 Task: Create a due date automation trigger when advanced on, 2 hours before a card is due add content with a name not containing resume.
Action: Mouse moved to (921, 270)
Screenshot: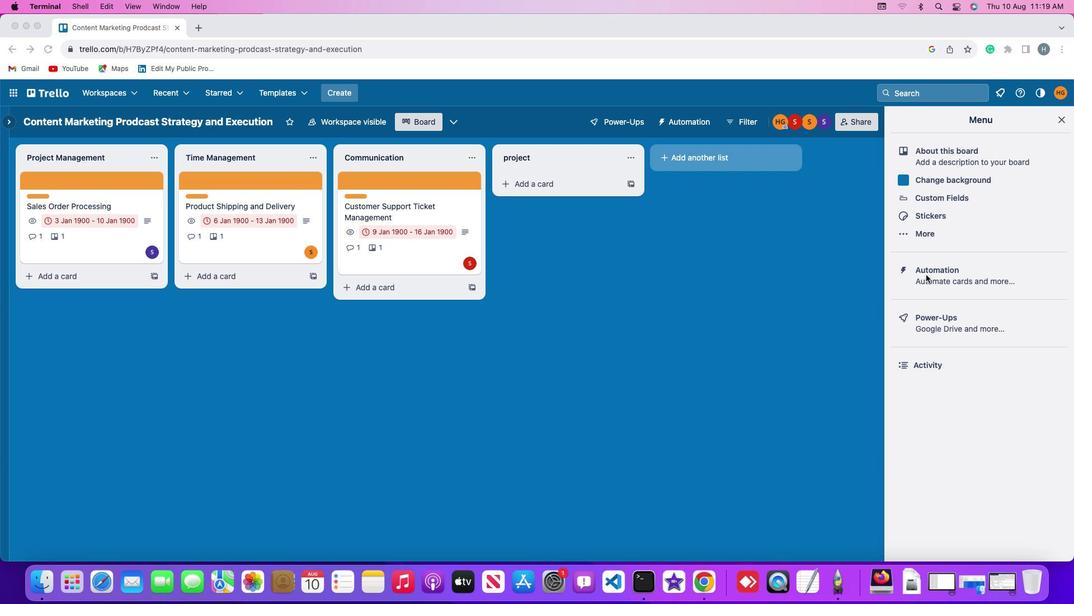 
Action: Mouse pressed left at (921, 270)
Screenshot: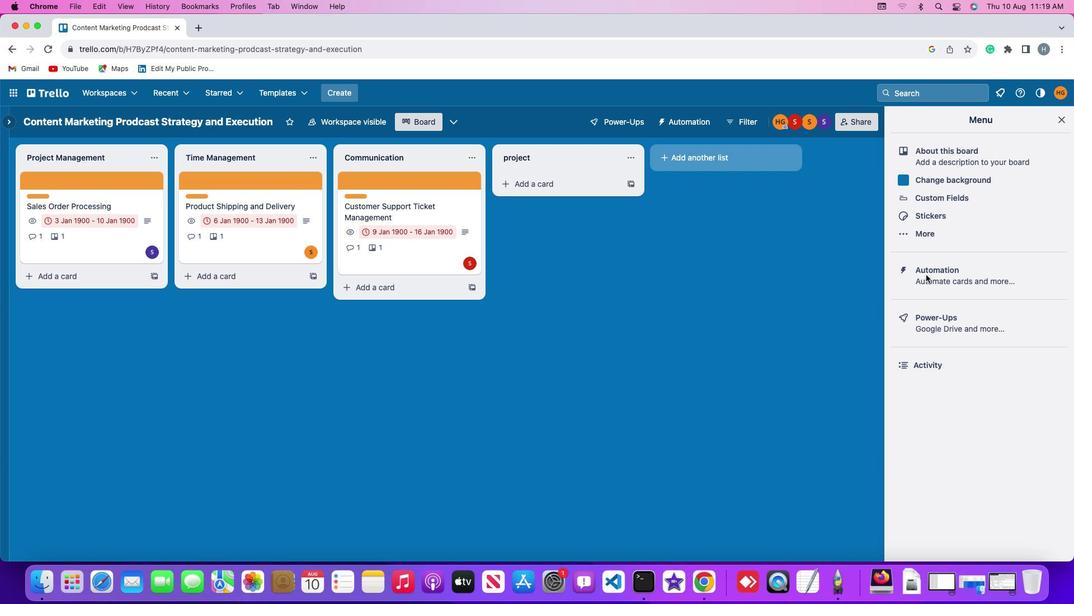 
Action: Mouse pressed left at (921, 270)
Screenshot: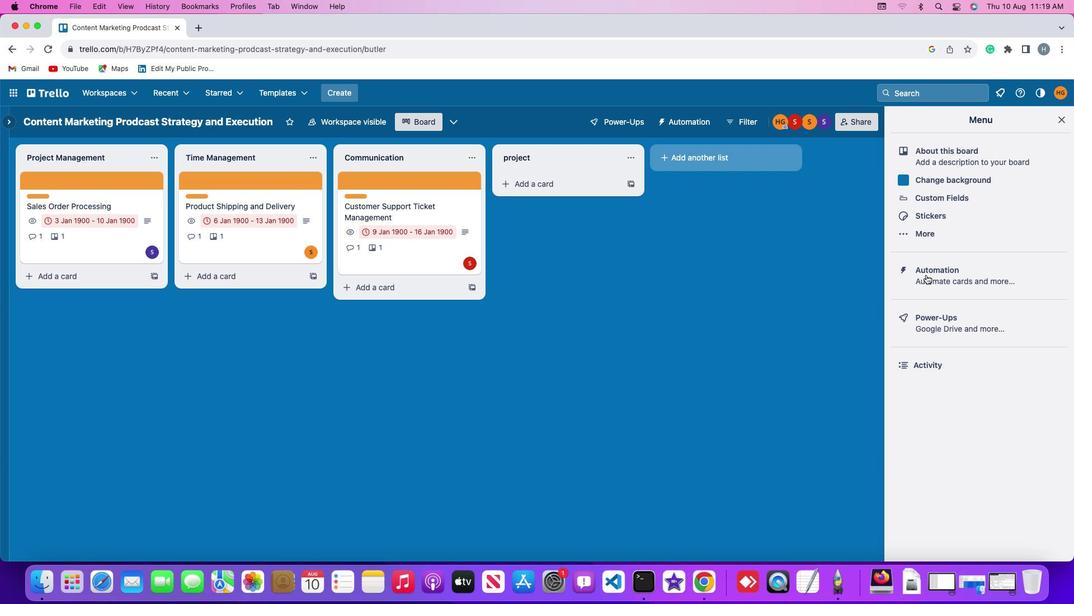 
Action: Mouse moved to (78, 258)
Screenshot: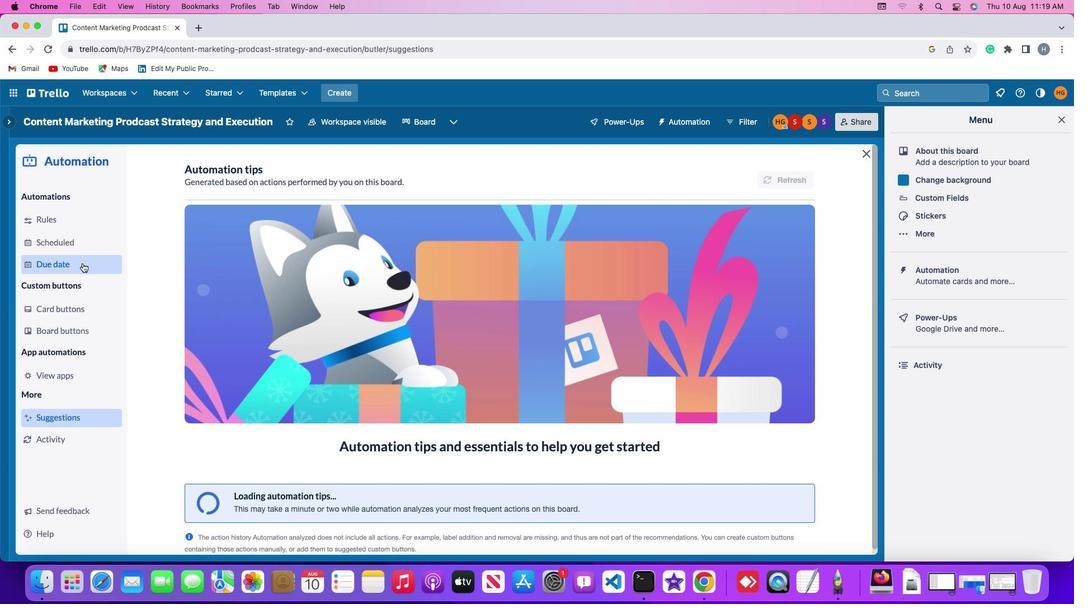 
Action: Mouse pressed left at (78, 258)
Screenshot: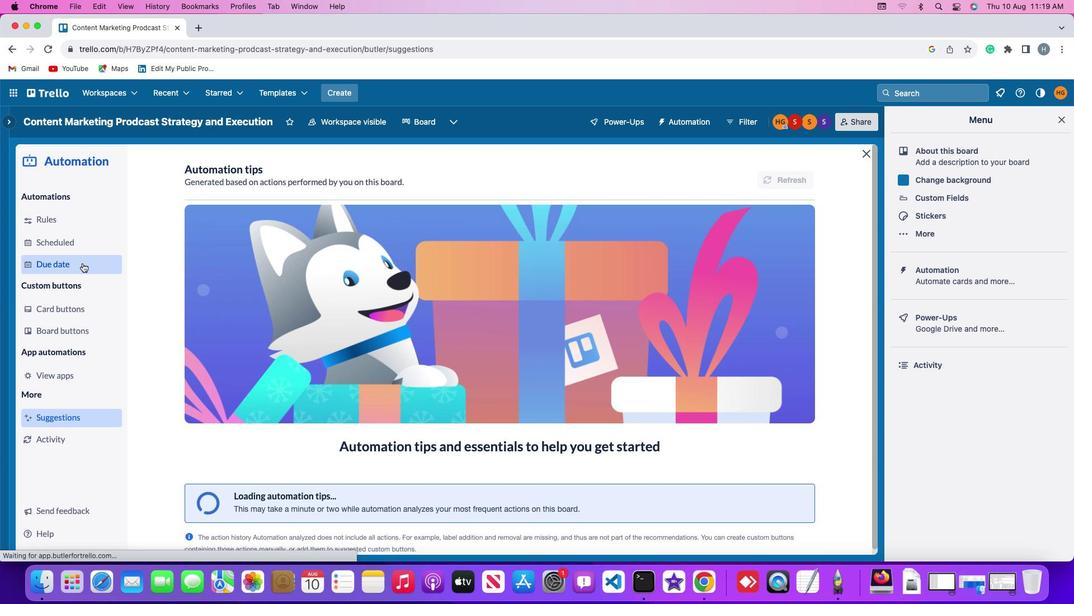 
Action: Mouse moved to (763, 166)
Screenshot: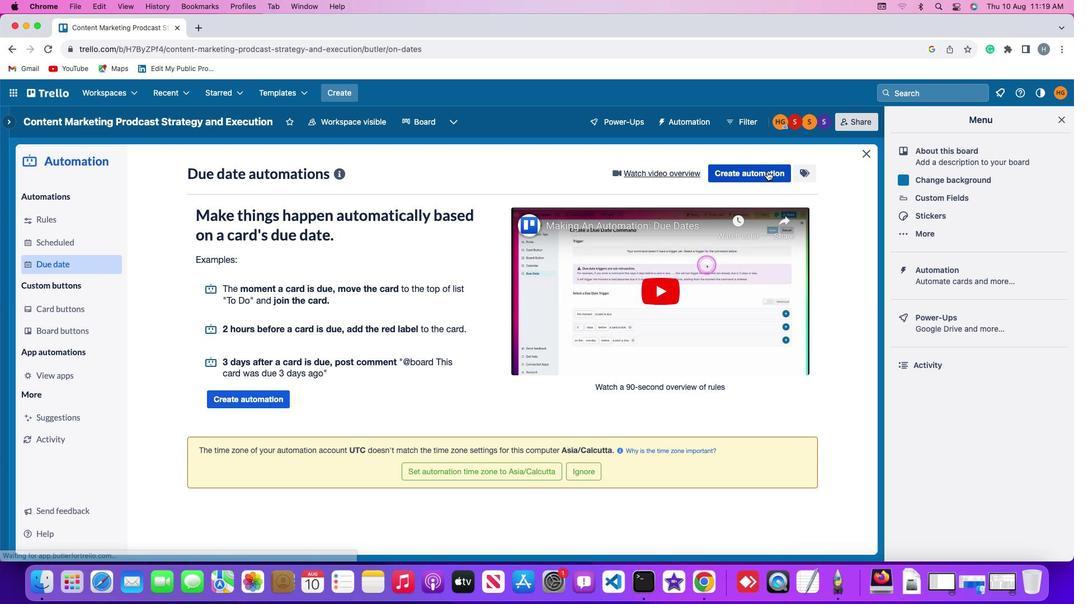 
Action: Mouse pressed left at (763, 166)
Screenshot: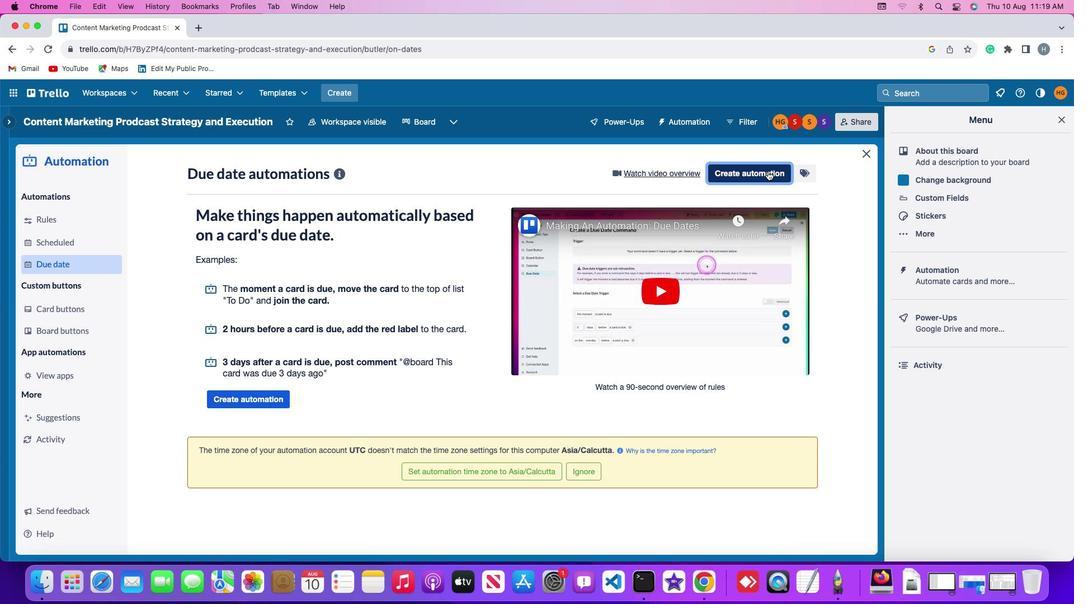 
Action: Mouse moved to (217, 281)
Screenshot: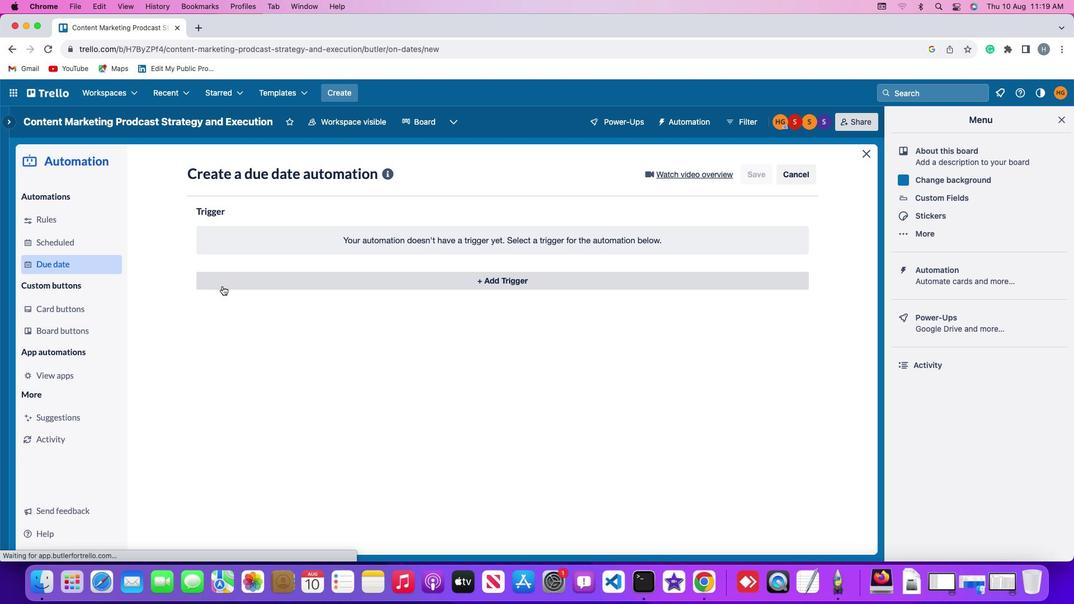 
Action: Mouse pressed left at (217, 281)
Screenshot: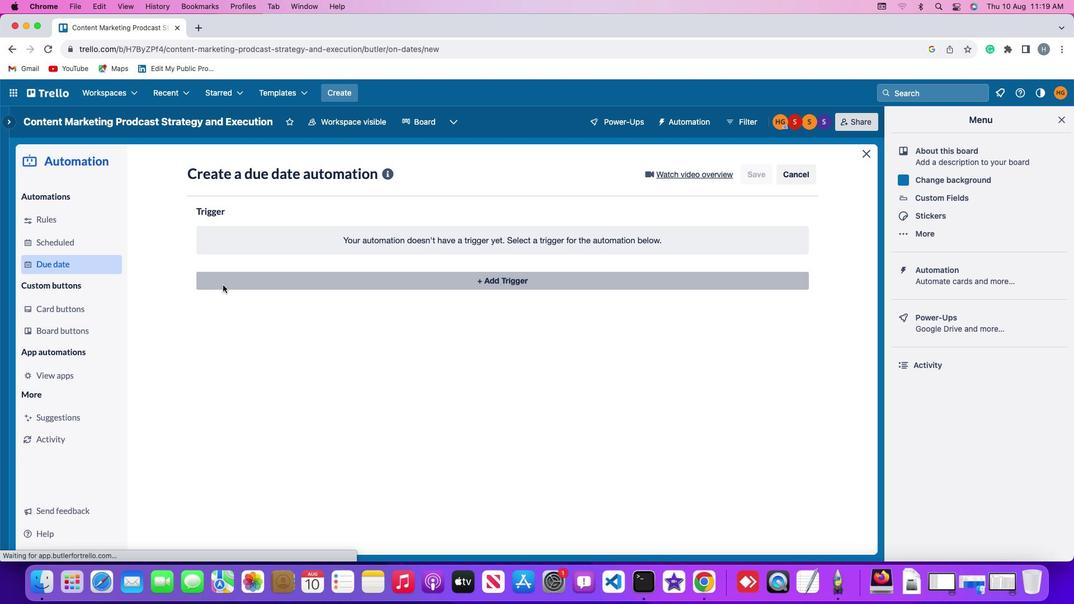
Action: Mouse moved to (212, 443)
Screenshot: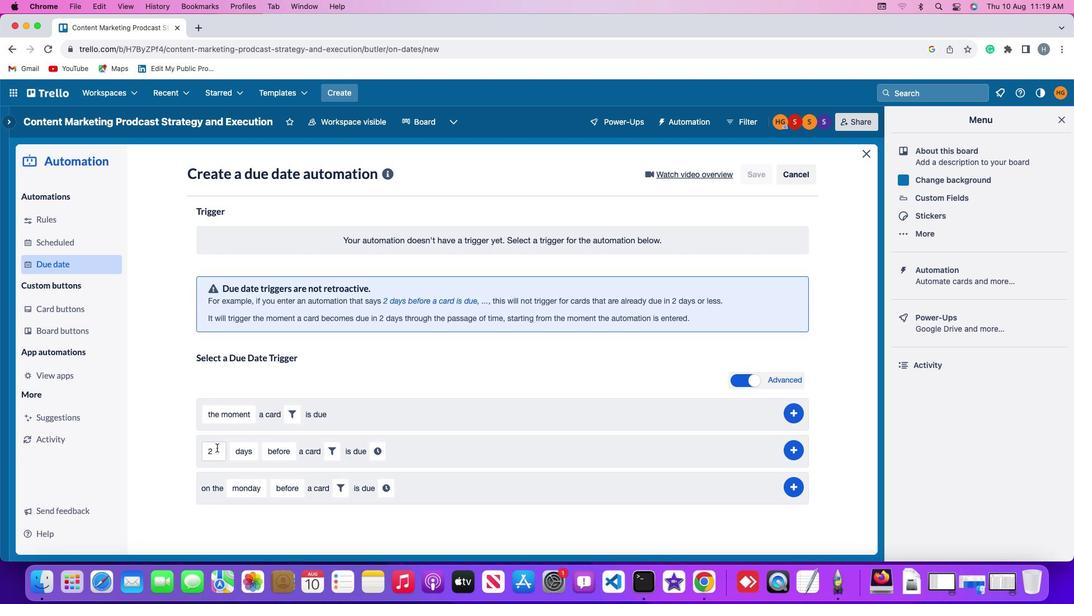 
Action: Mouse pressed left at (212, 443)
Screenshot: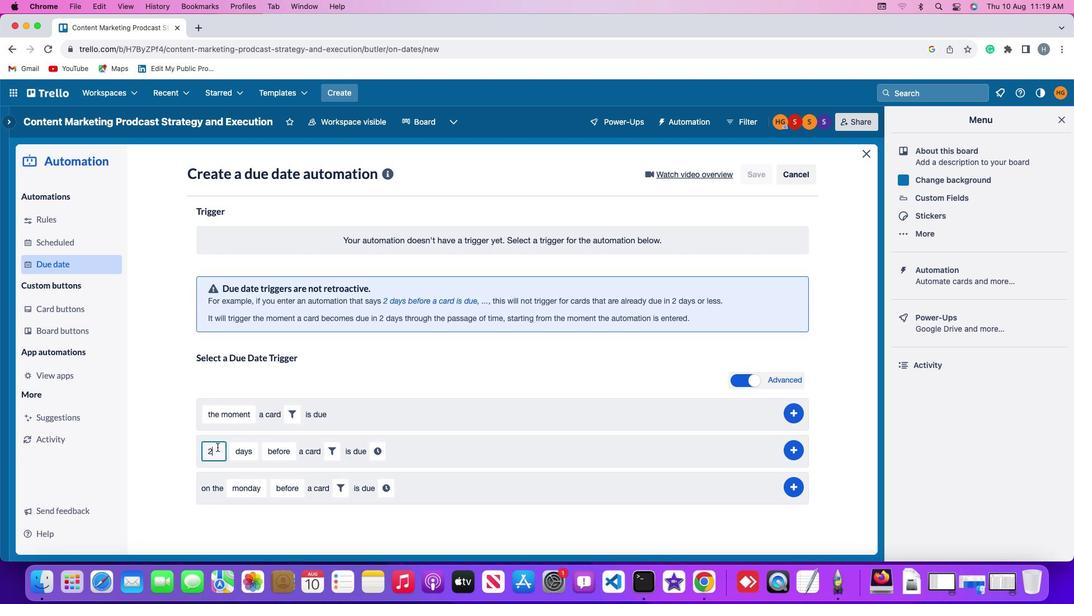 
Action: Mouse moved to (214, 441)
Screenshot: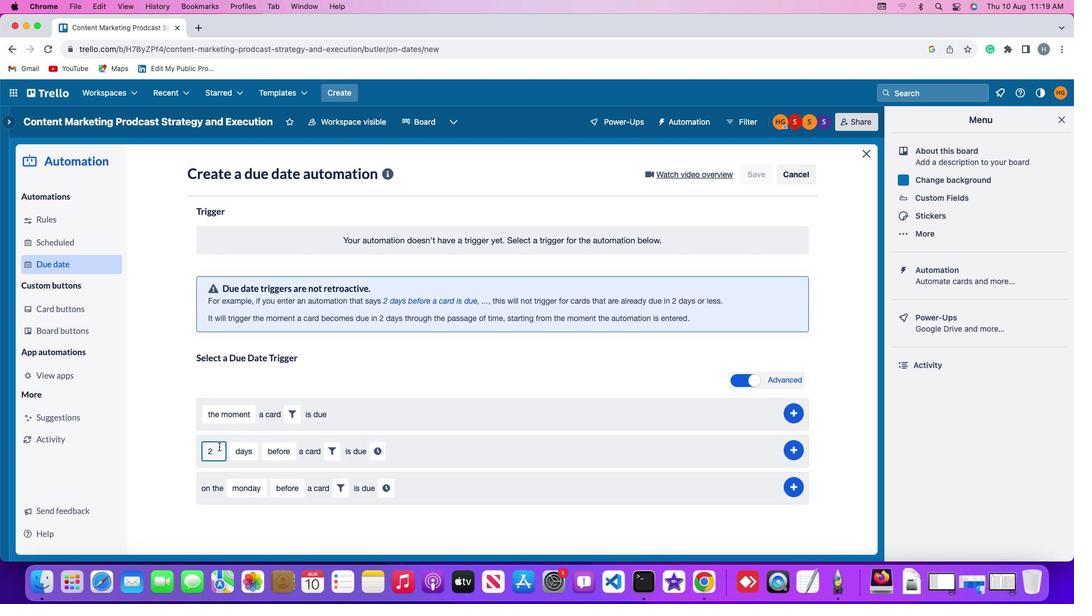 
Action: Key pressed Key.backspace
Screenshot: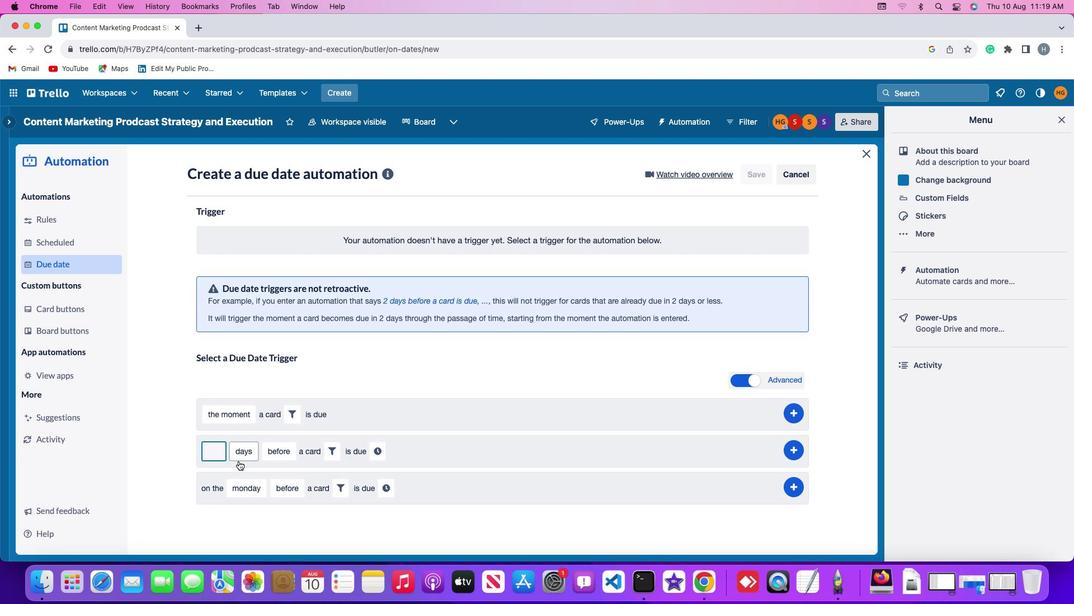 
Action: Mouse moved to (233, 457)
Screenshot: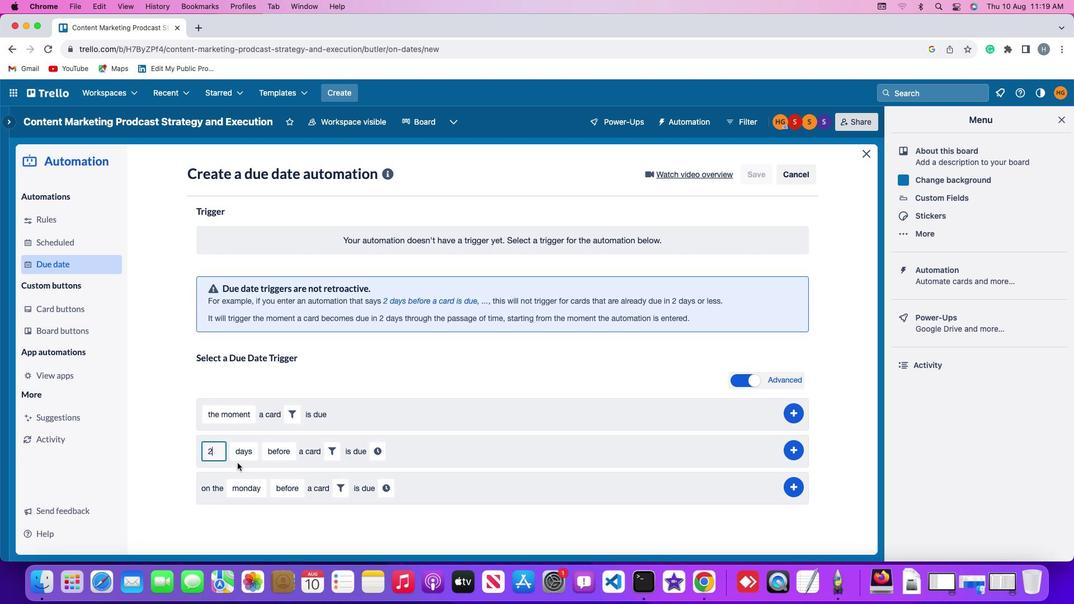 
Action: Key pressed '2'
Screenshot: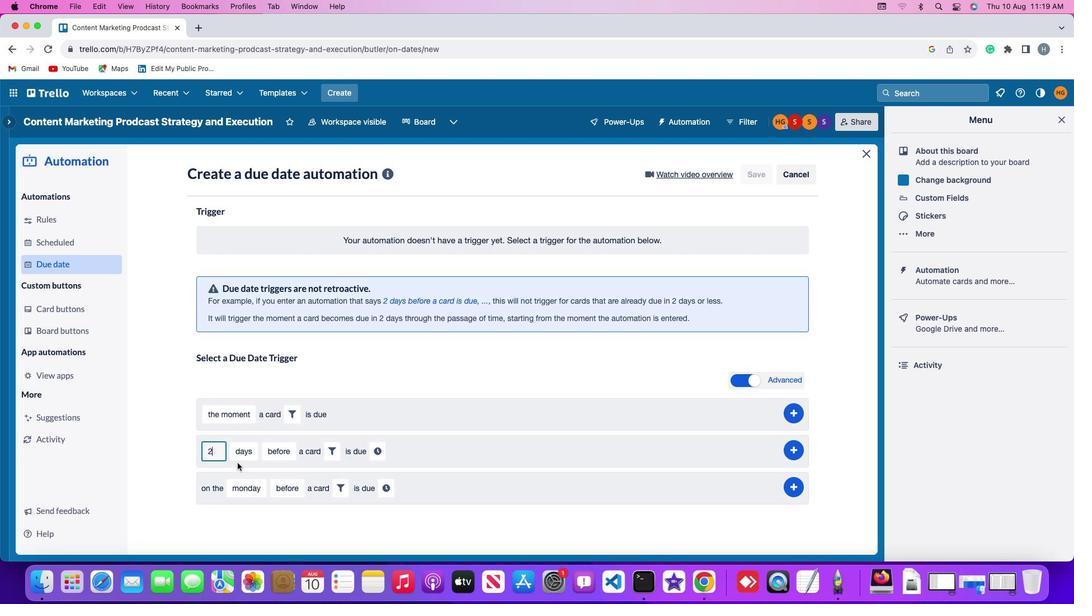 
Action: Mouse moved to (239, 446)
Screenshot: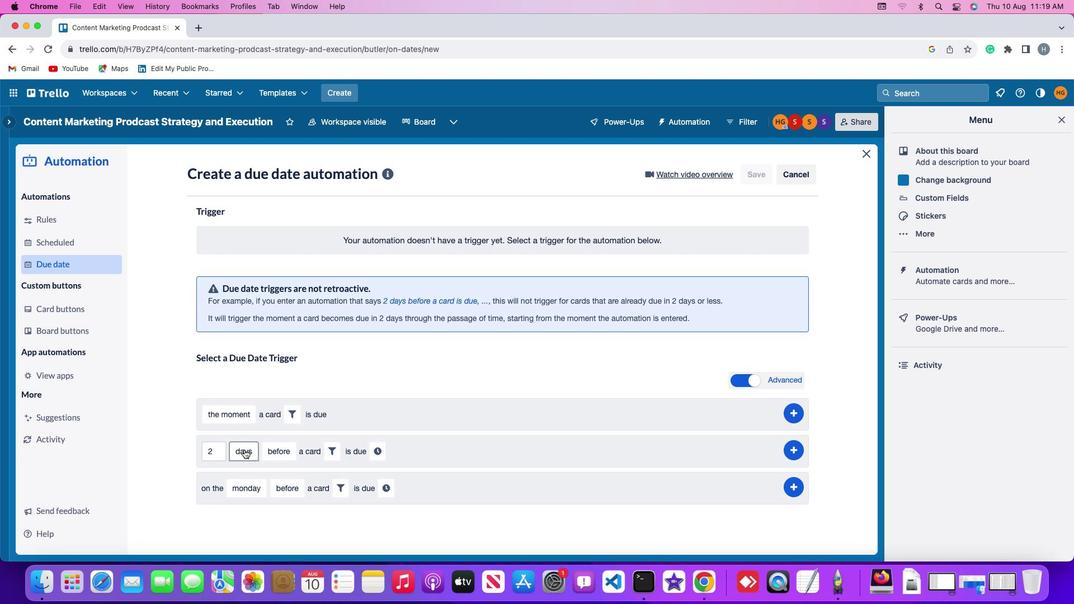
Action: Mouse pressed left at (239, 446)
Screenshot: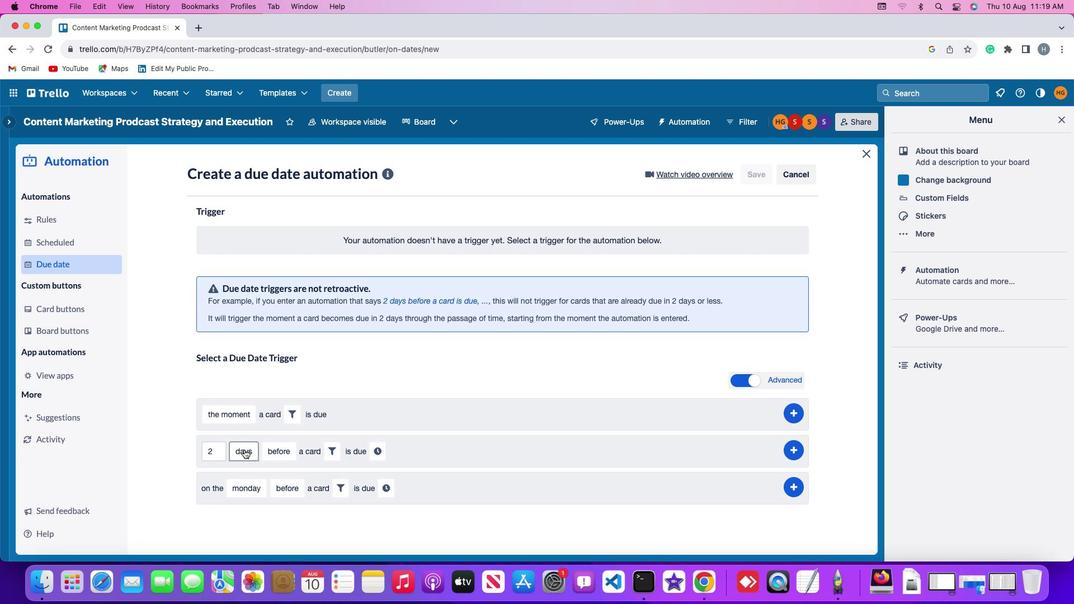 
Action: Mouse moved to (241, 503)
Screenshot: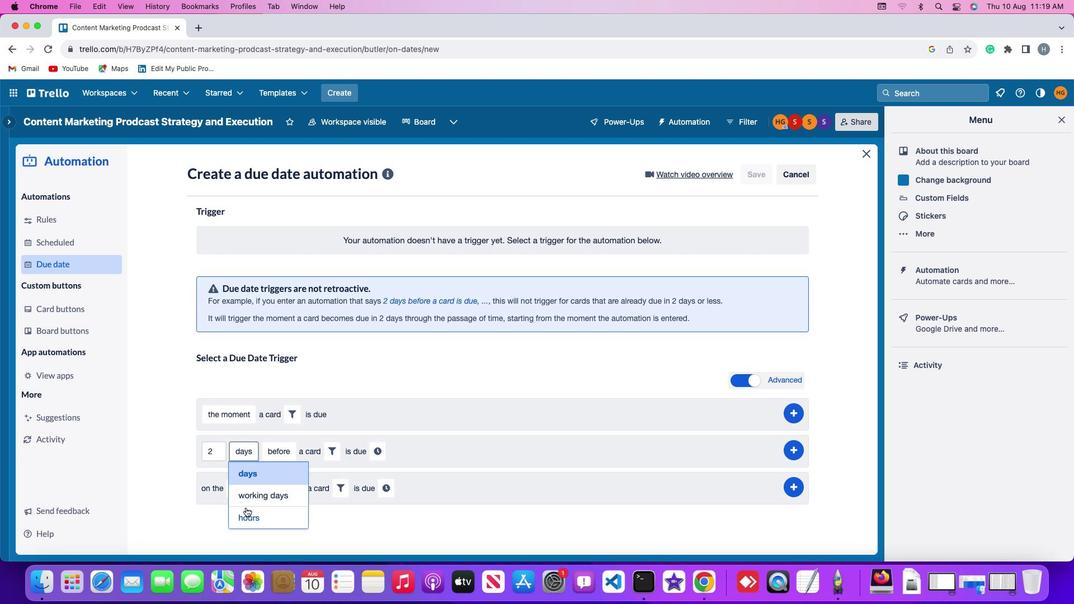 
Action: Mouse pressed left at (241, 503)
Screenshot: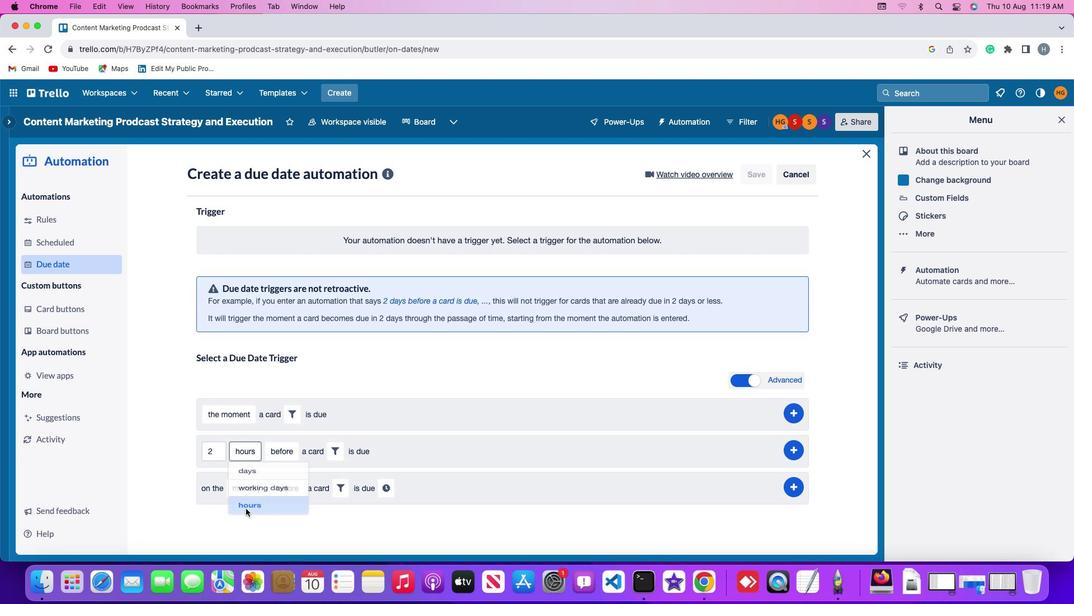 
Action: Mouse moved to (277, 445)
Screenshot: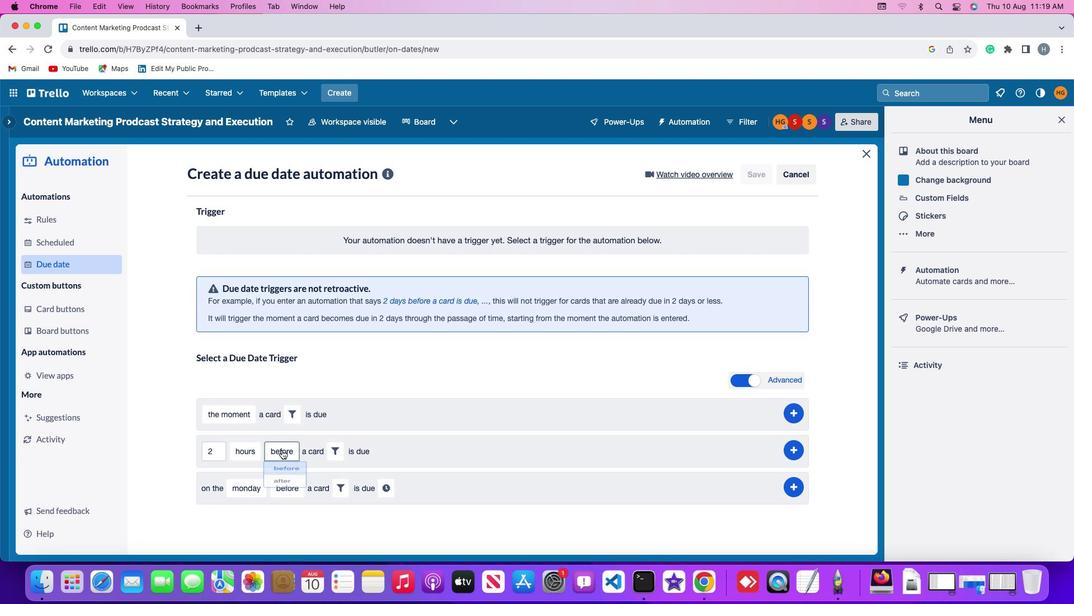 
Action: Mouse pressed left at (277, 445)
Screenshot: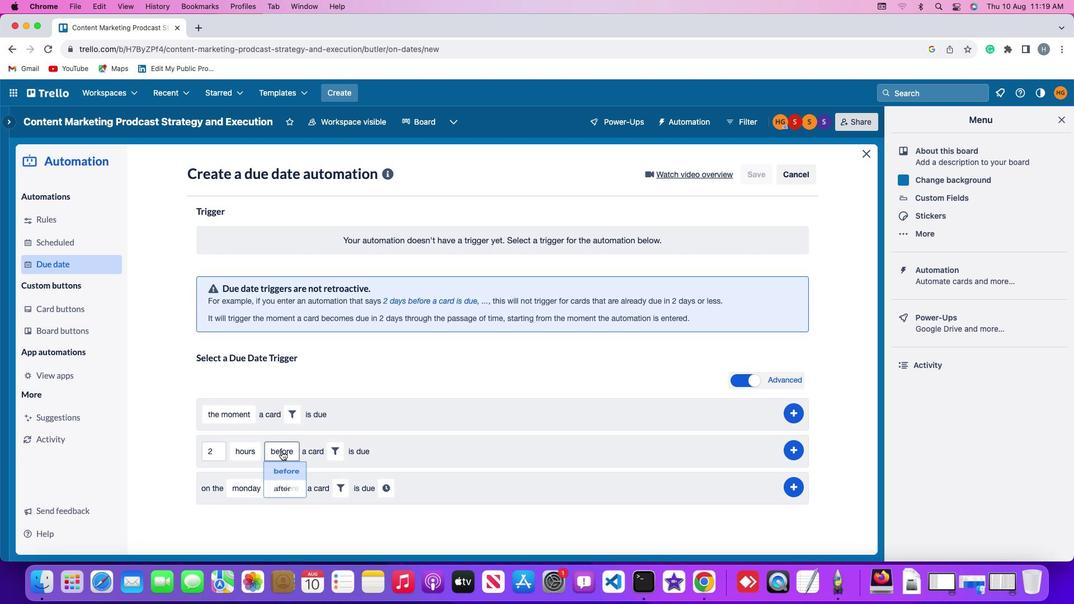 
Action: Mouse moved to (280, 471)
Screenshot: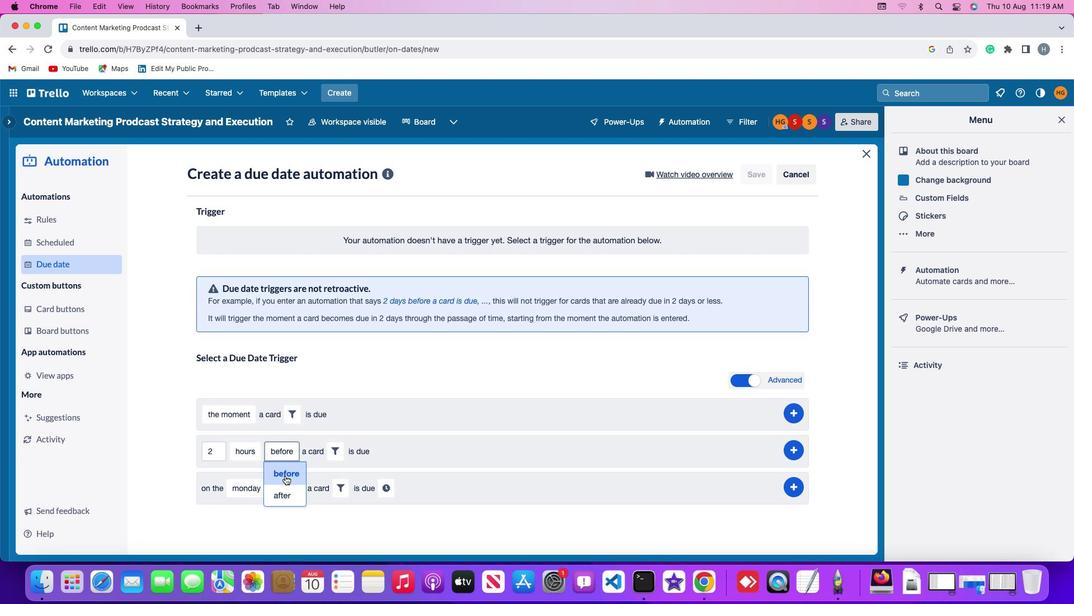 
Action: Mouse pressed left at (280, 471)
Screenshot: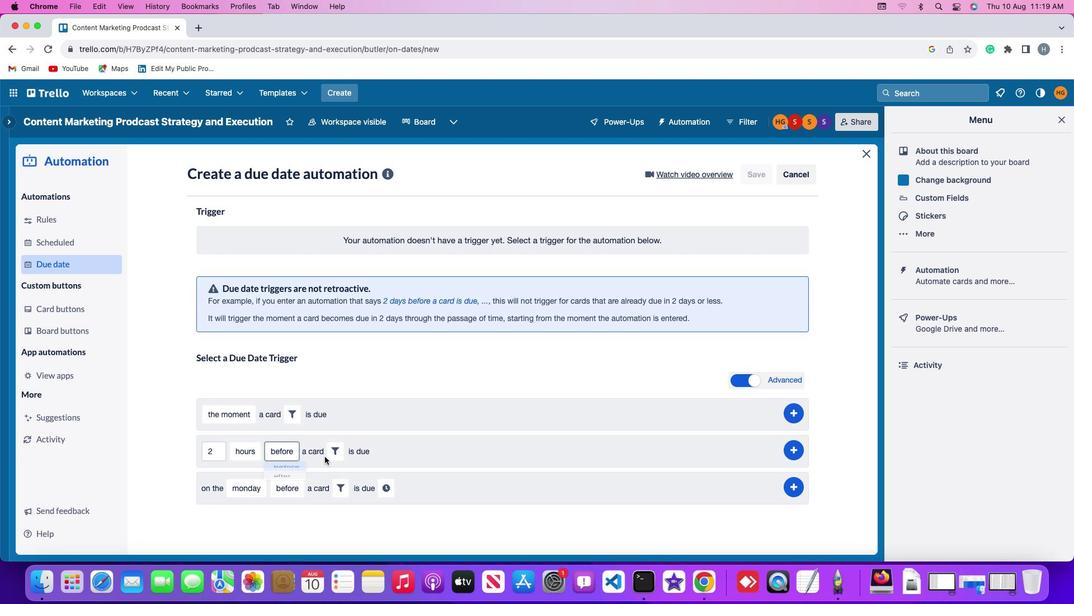
Action: Mouse moved to (328, 450)
Screenshot: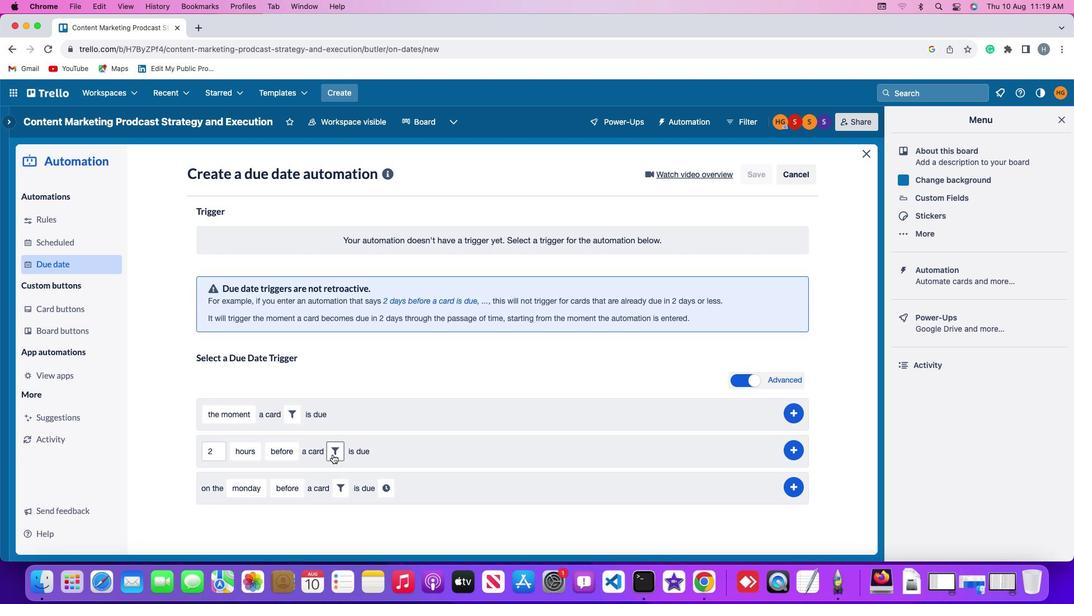 
Action: Mouse pressed left at (328, 450)
Screenshot: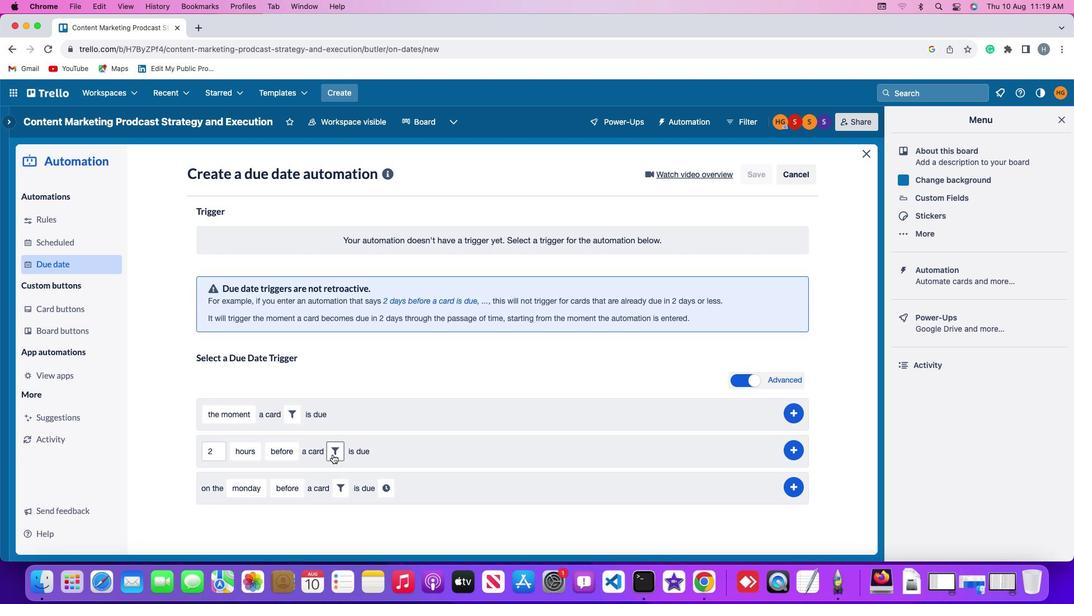 
Action: Mouse moved to (474, 485)
Screenshot: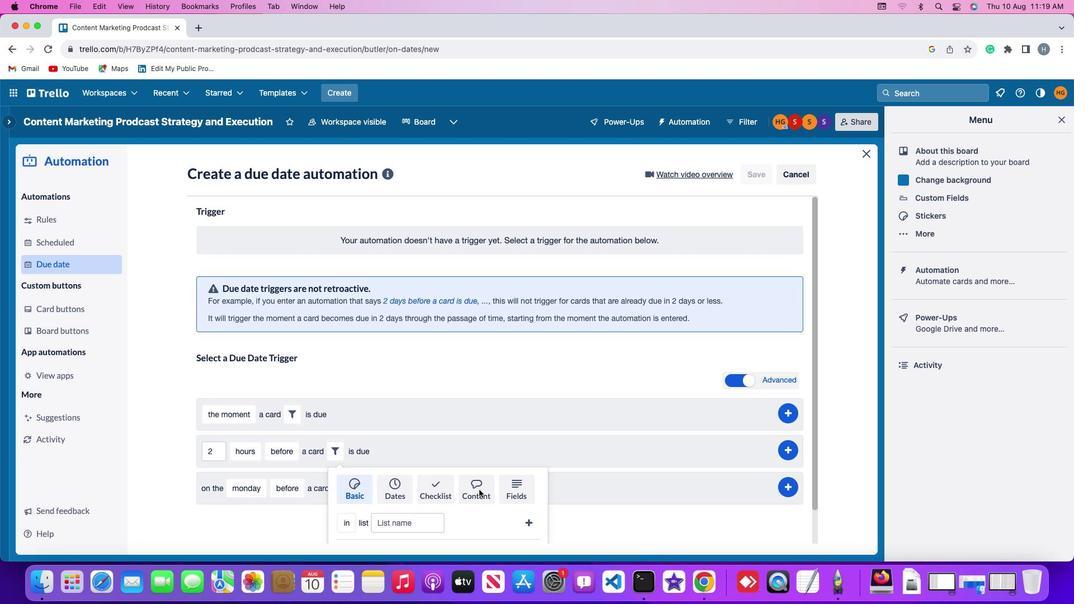 
Action: Mouse pressed left at (474, 485)
Screenshot: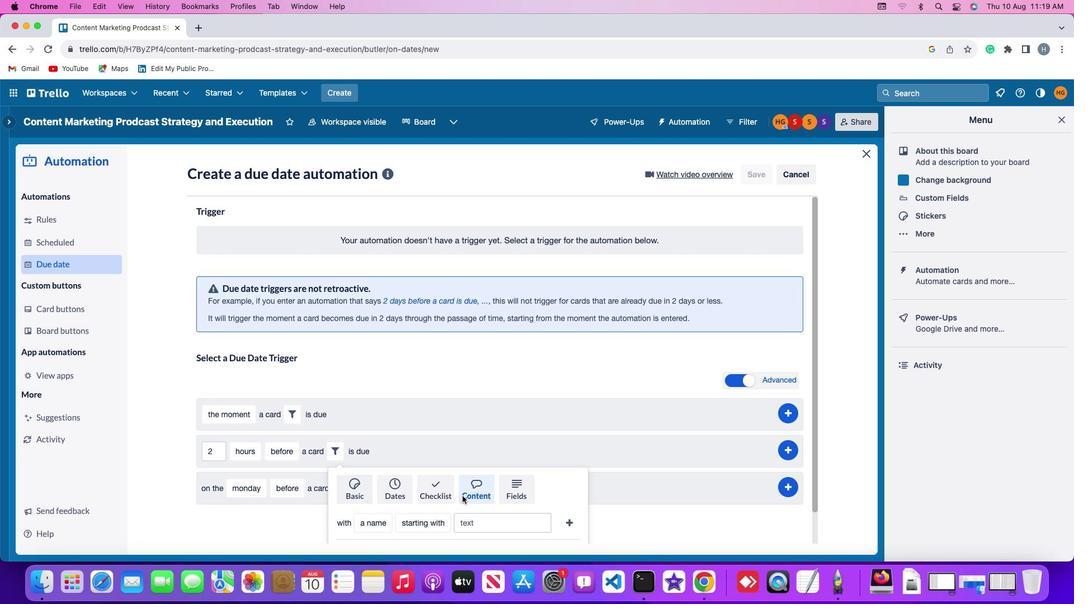 
Action: Mouse moved to (369, 516)
Screenshot: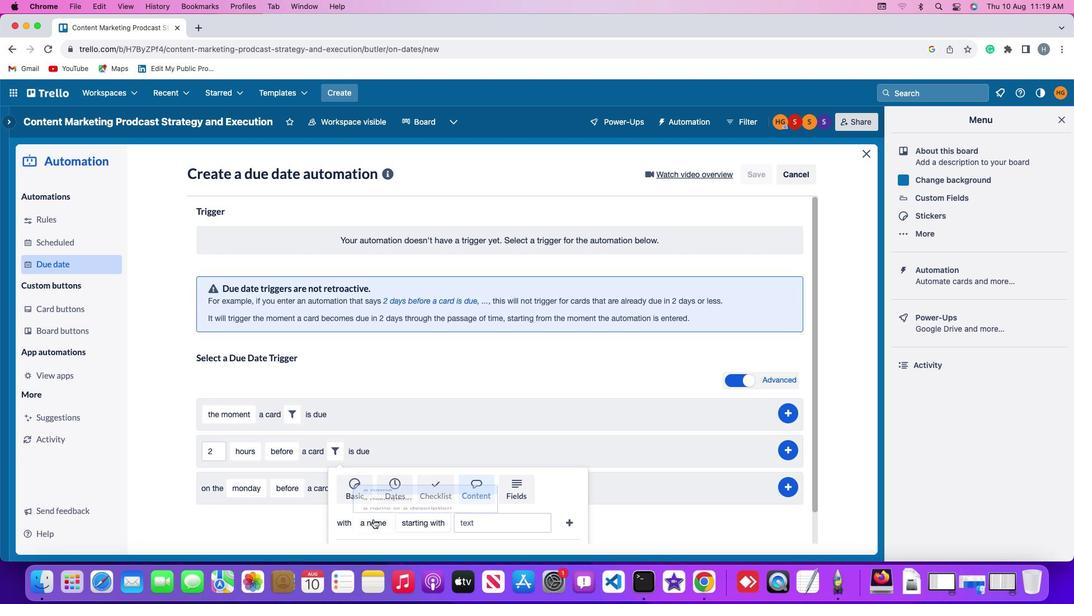 
Action: Mouse pressed left at (369, 516)
Screenshot: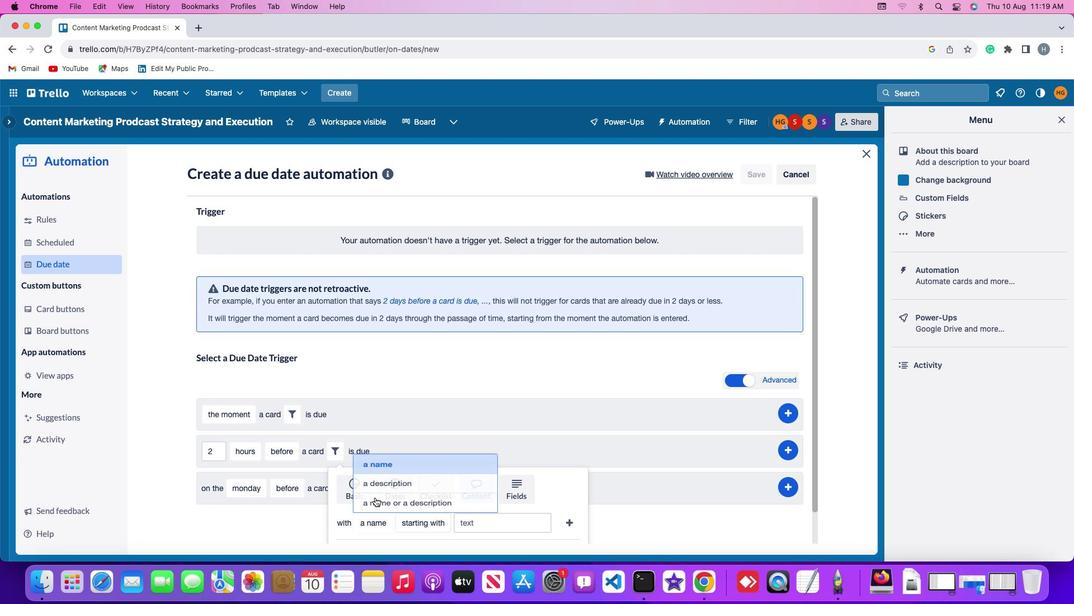 
Action: Mouse moved to (374, 453)
Screenshot: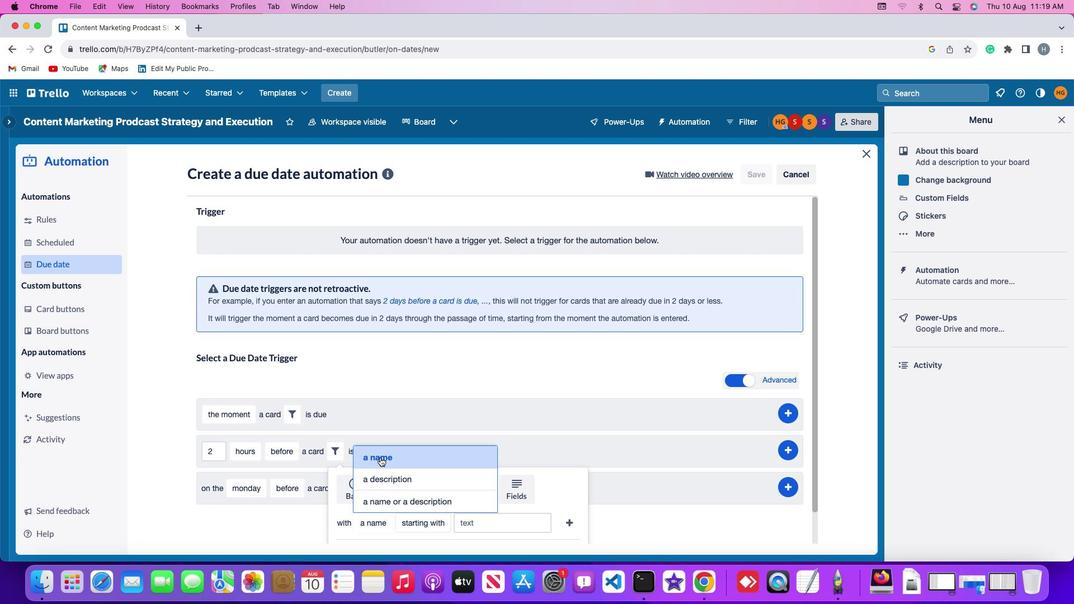 
Action: Mouse pressed left at (374, 453)
Screenshot: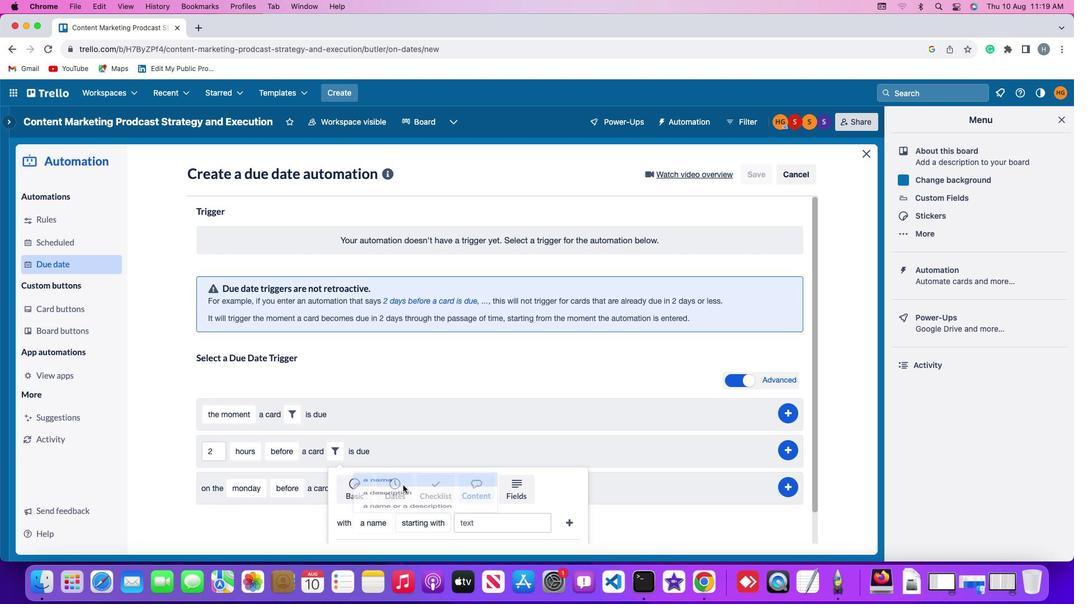 
Action: Mouse moved to (422, 516)
Screenshot: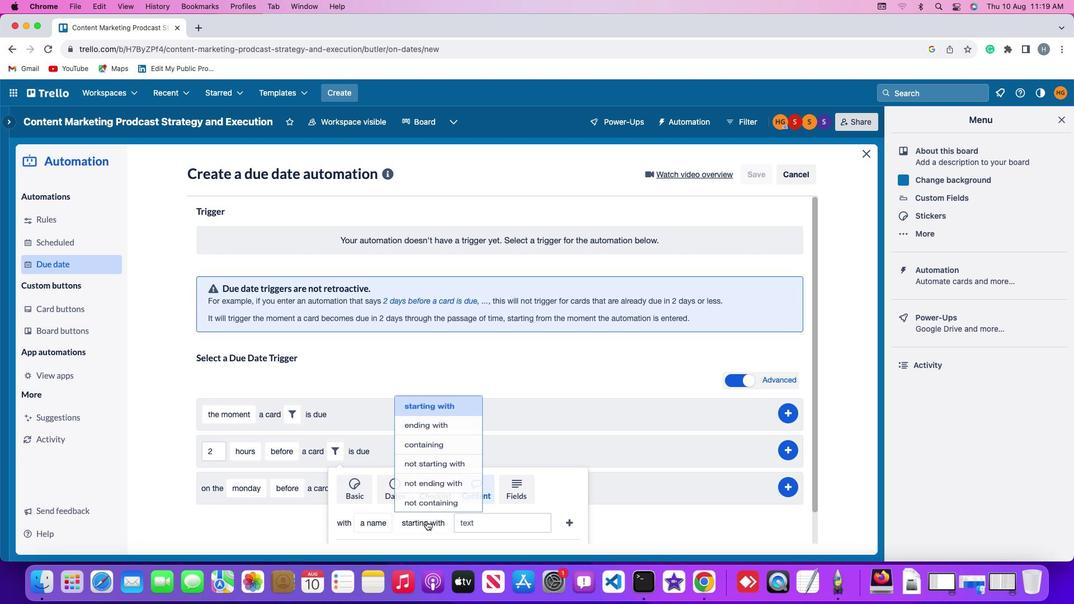 
Action: Mouse pressed left at (422, 516)
Screenshot: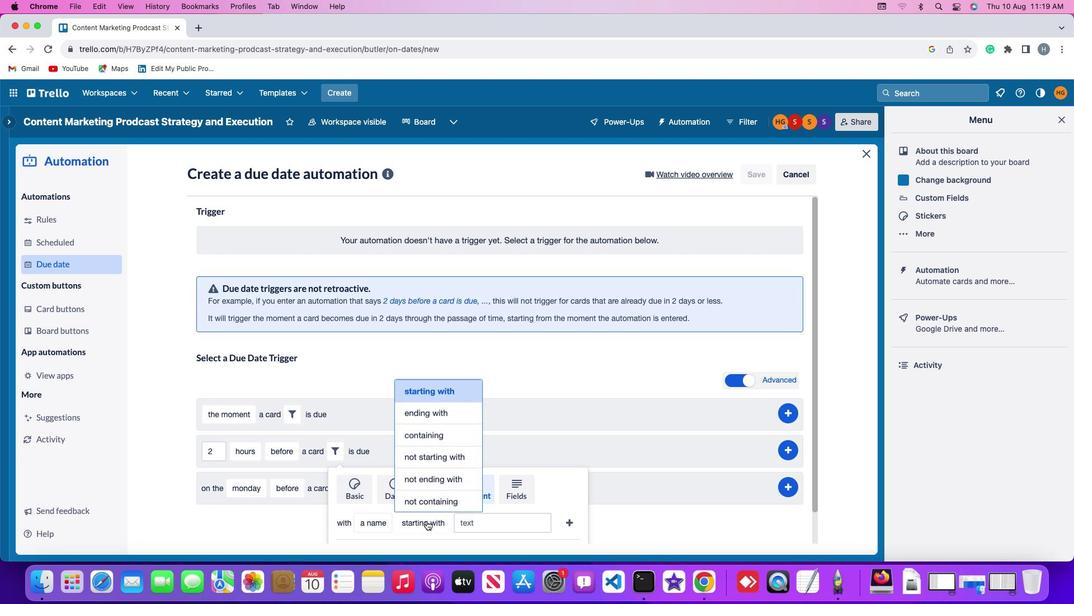
Action: Mouse moved to (422, 491)
Screenshot: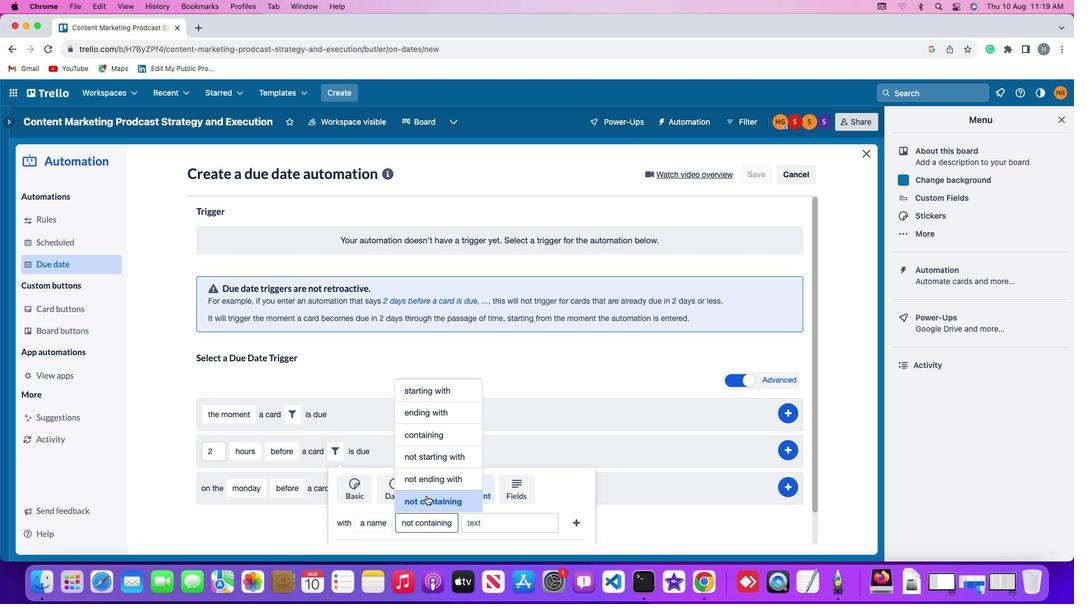 
Action: Mouse pressed left at (422, 491)
Screenshot: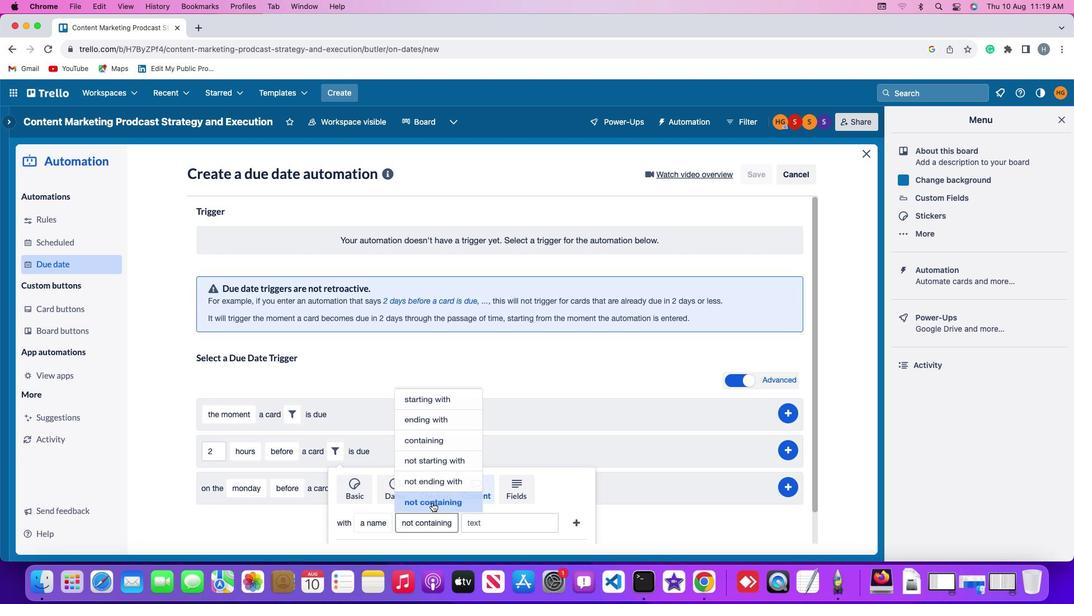 
Action: Mouse moved to (472, 516)
Screenshot: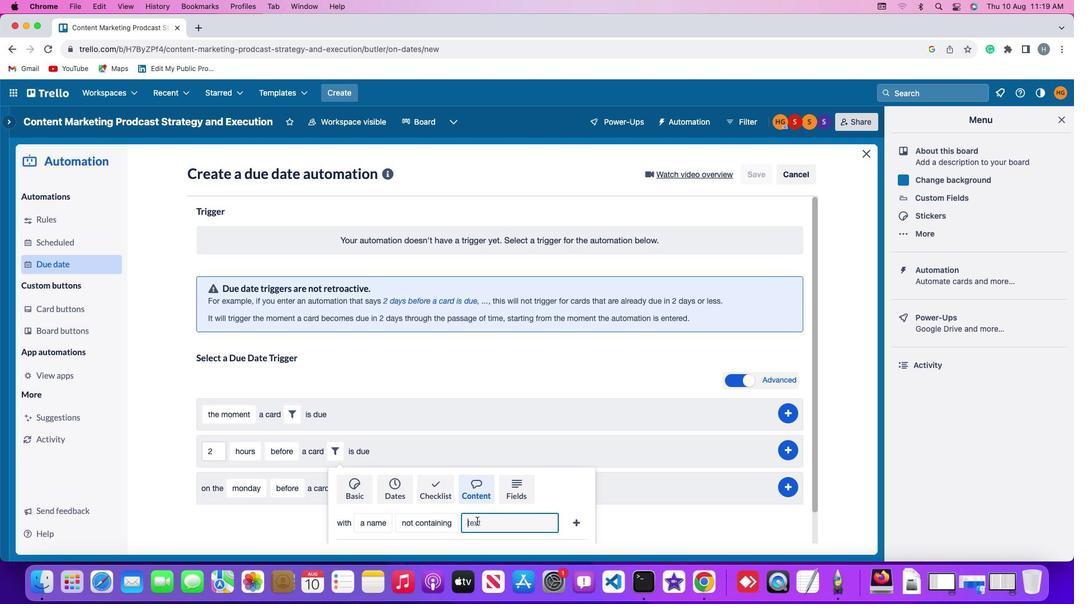 
Action: Mouse pressed left at (472, 516)
Screenshot: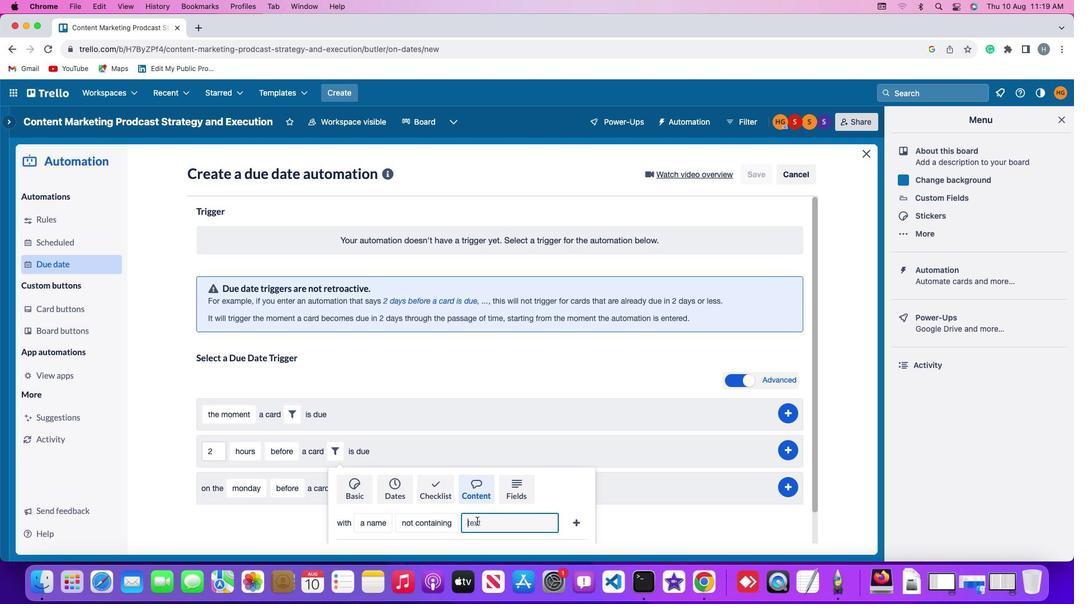 
Action: Mouse moved to (471, 515)
Screenshot: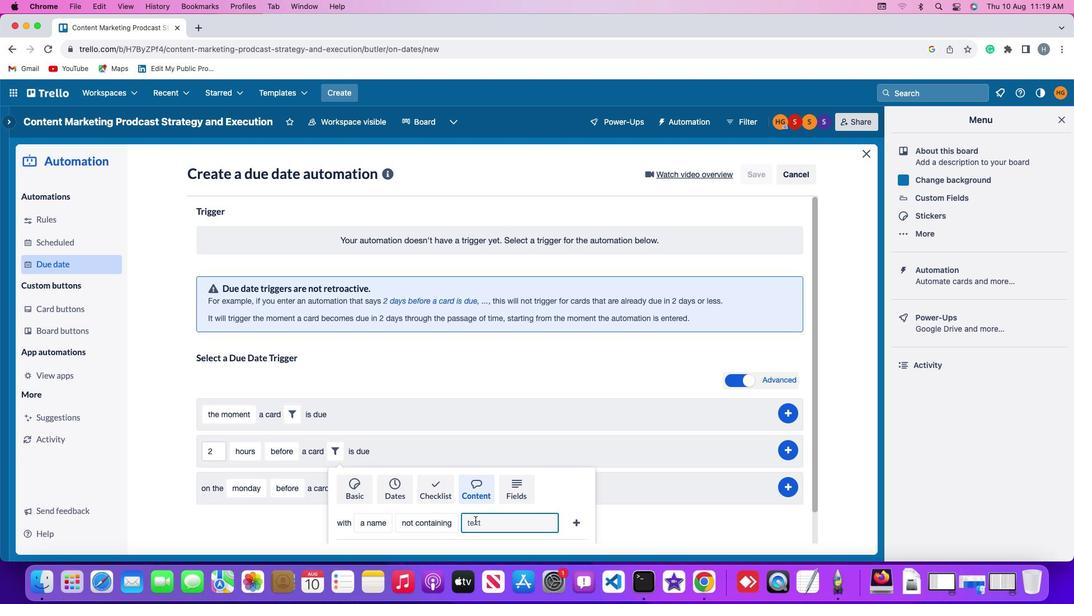 
Action: Key pressed 'r''e''s''u''m''e'
Screenshot: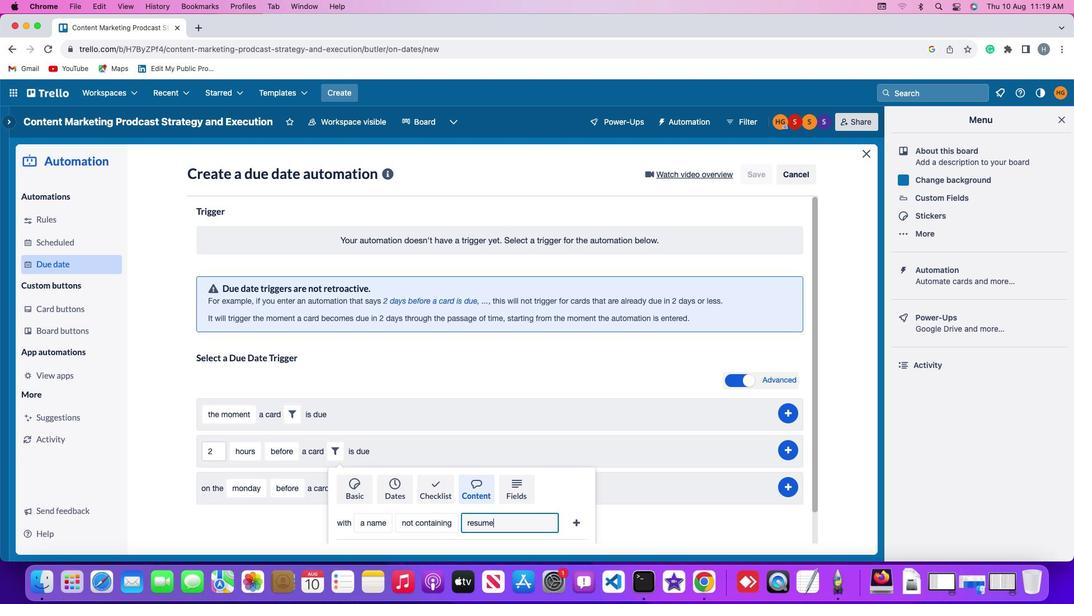 
Action: Mouse moved to (570, 517)
Screenshot: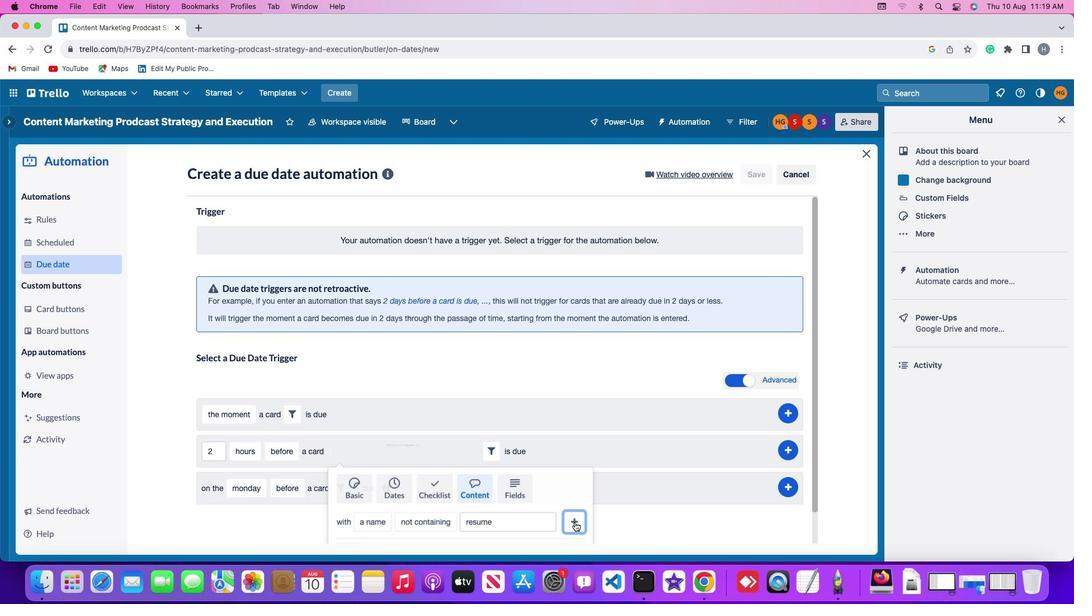 
Action: Mouse pressed left at (570, 517)
Screenshot: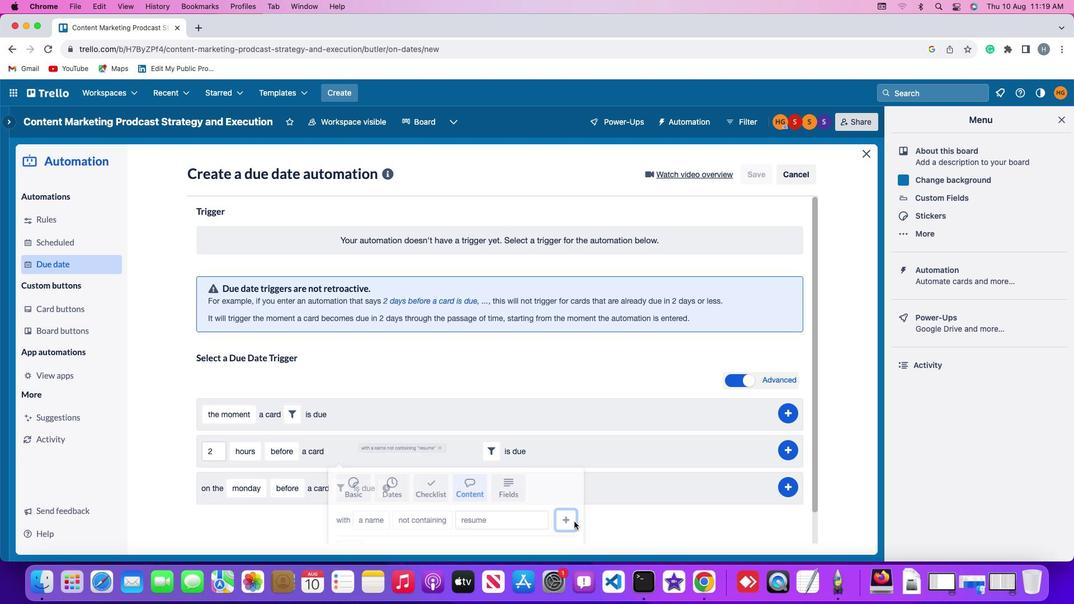 
Action: Mouse moved to (787, 444)
Screenshot: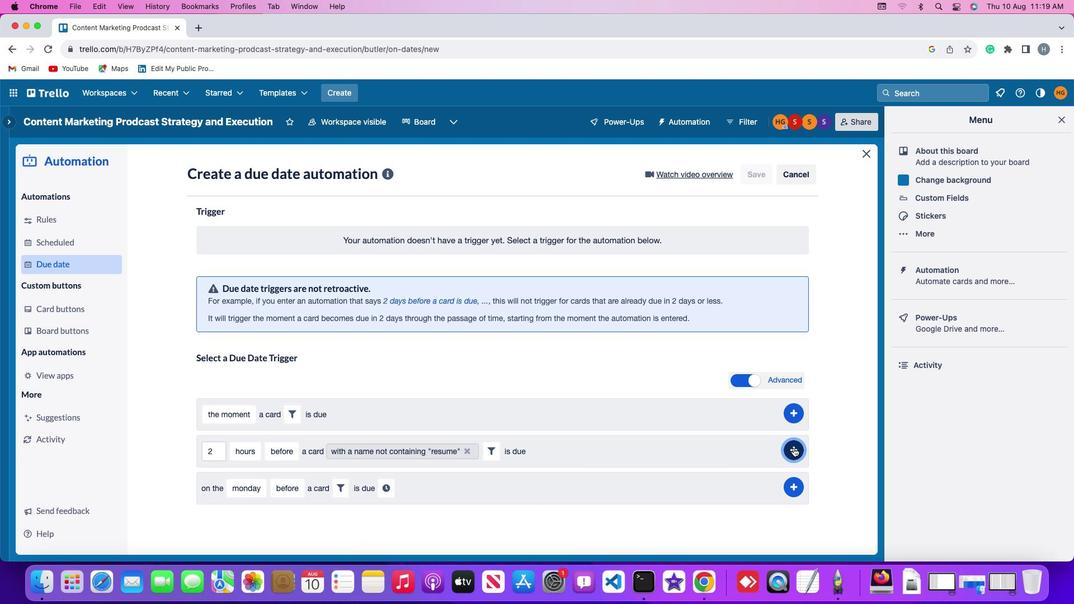 
Action: Mouse pressed left at (787, 444)
Screenshot: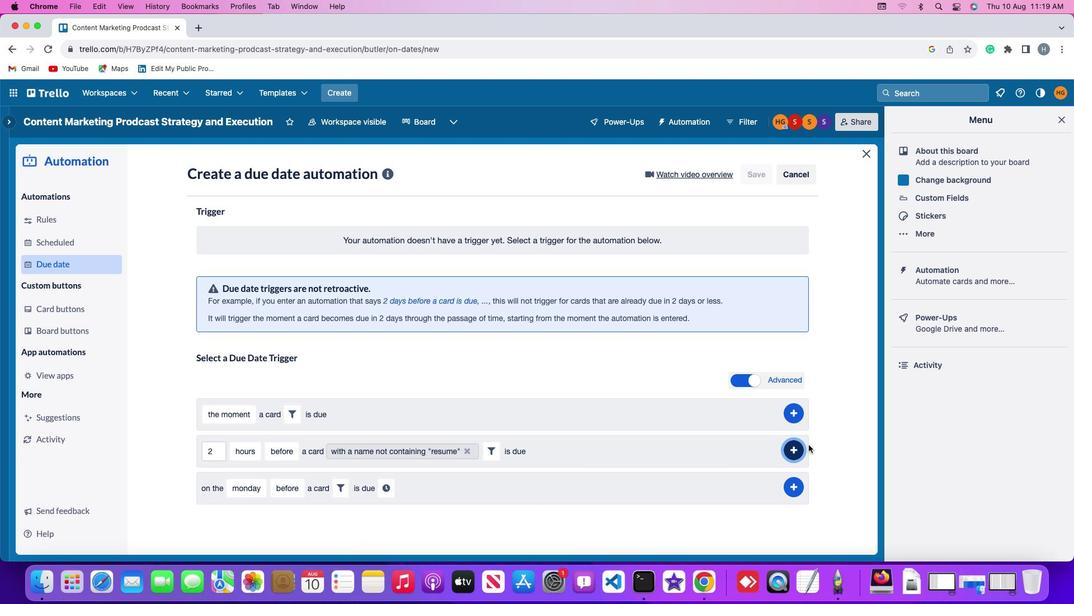 
Action: Mouse moved to (843, 335)
Screenshot: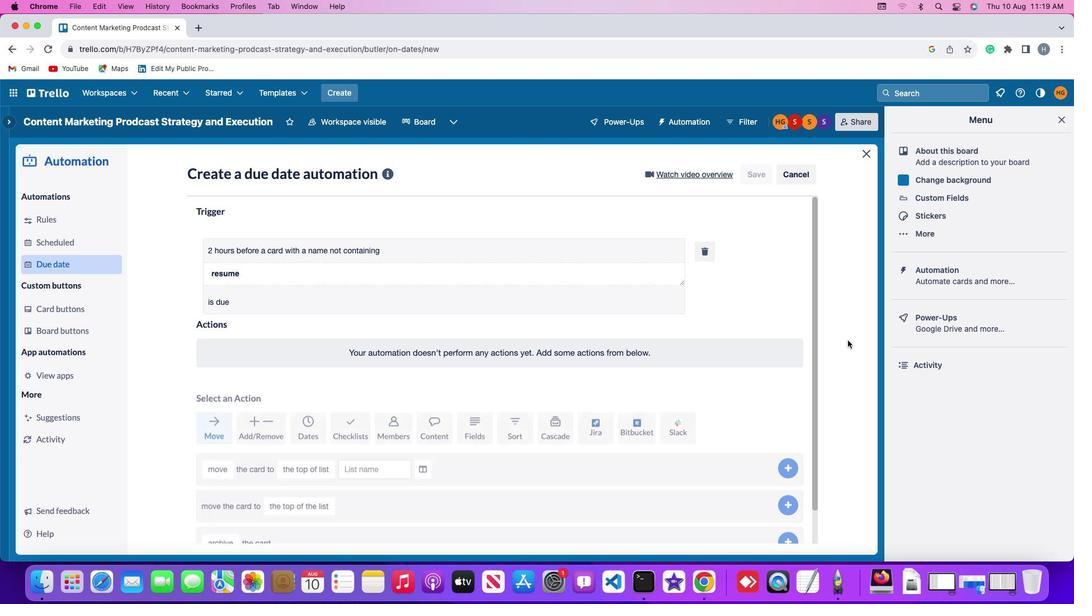 
